 Task: Font style For heading Use Batang with dark grey 1 1 colour, bold & Underline. font size for heading '18 Pt. 'Change the font style of data to Batangand font size to  16 Pt. Change the alignment of both headline & data to  Align left. In the sheet  Blaze Sales templetes 
Action: Mouse moved to (59, 108)
Screenshot: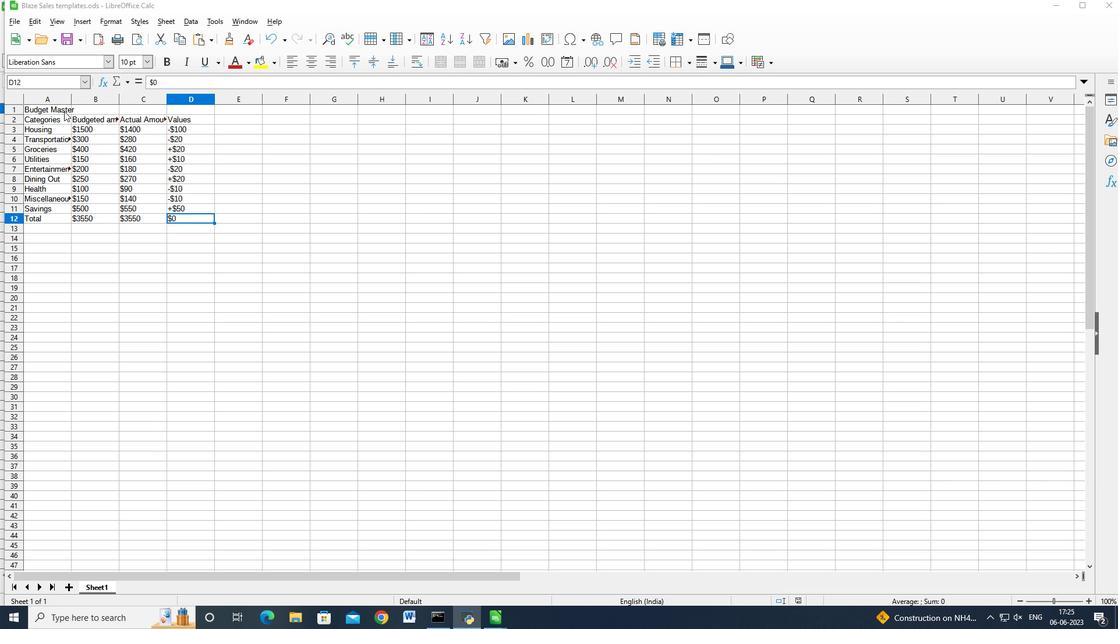 
Action: Mouse pressed left at (59, 108)
Screenshot: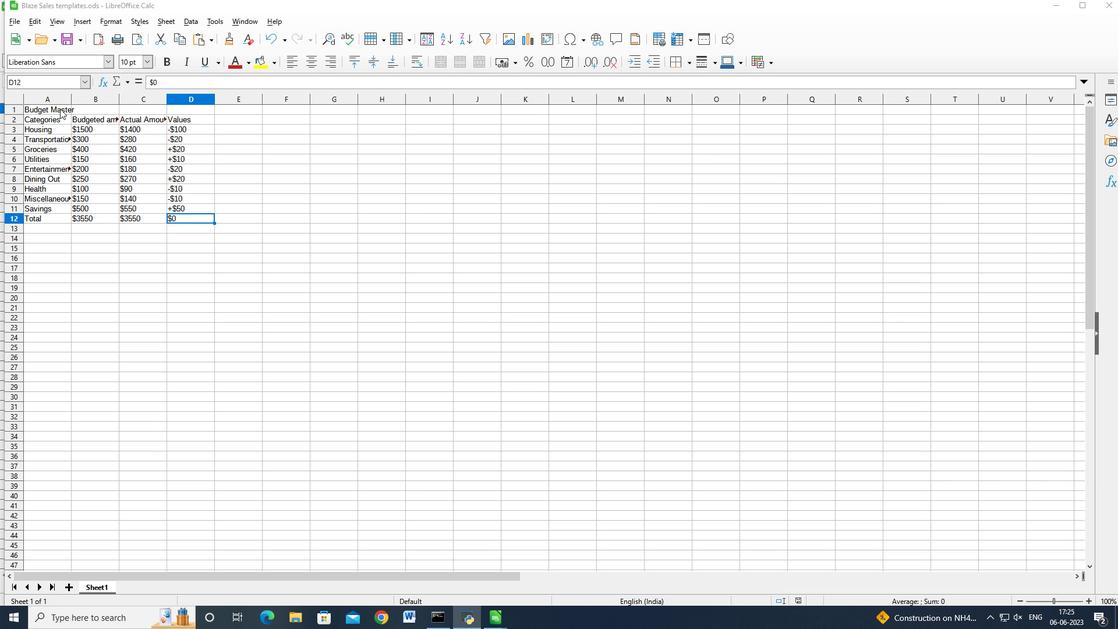 
Action: Mouse moved to (75, 110)
Screenshot: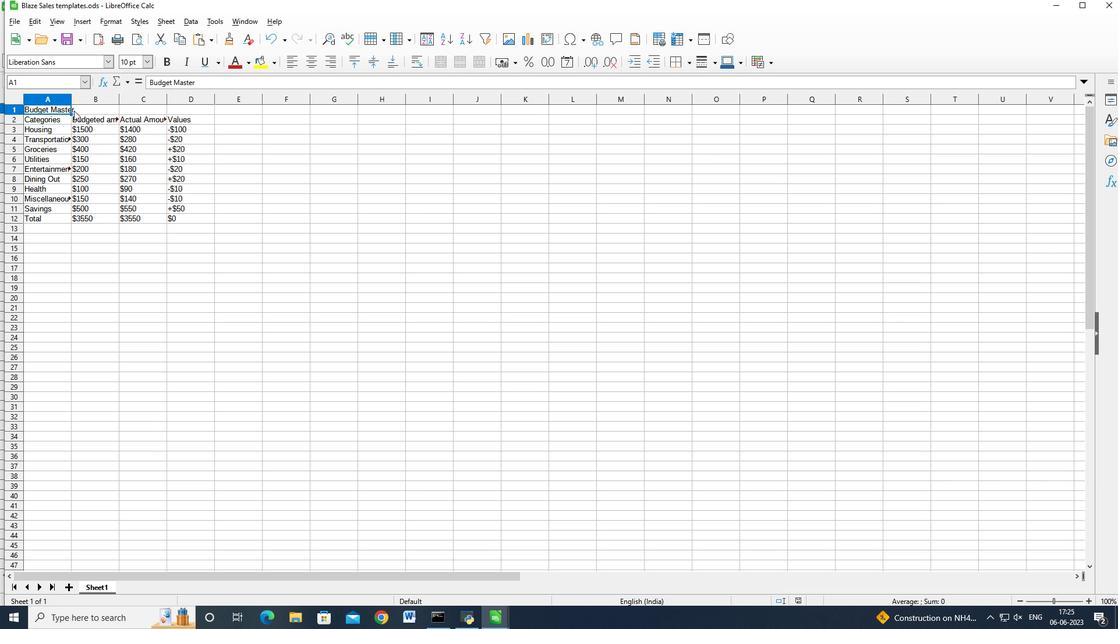 
Action: Key pressed <Key.shift>
Screenshot: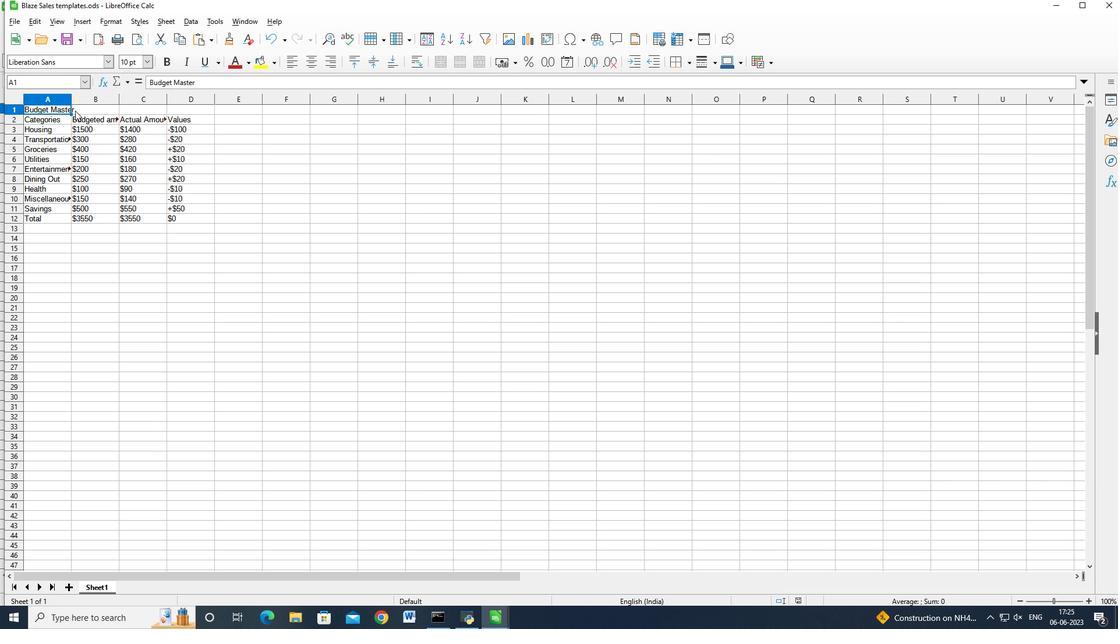 
Action: Mouse moved to (75, 110)
Screenshot: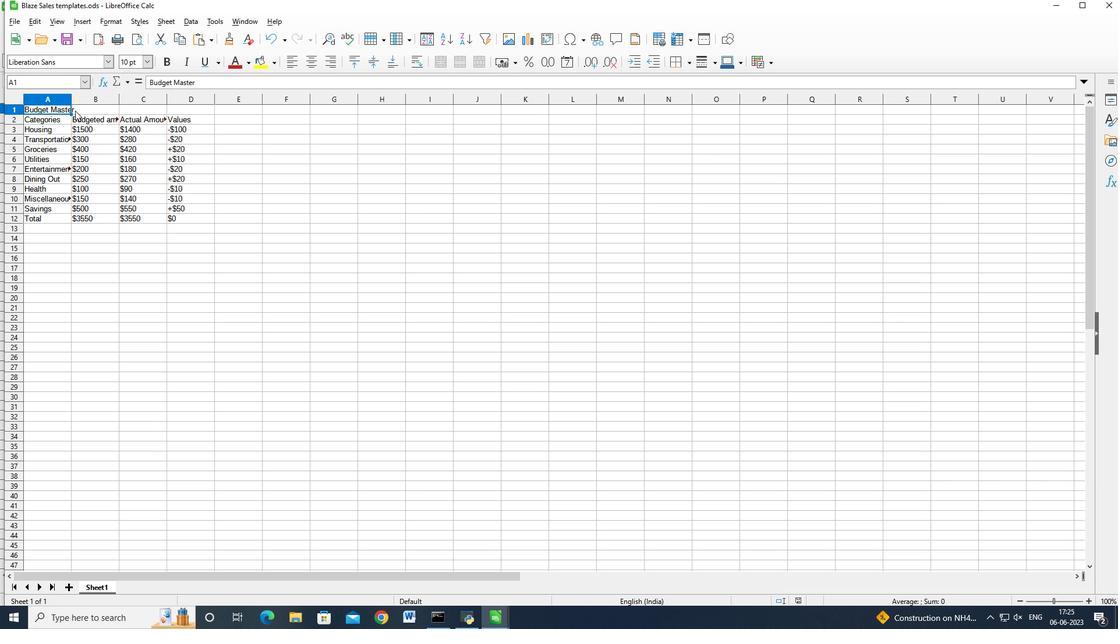 
Action: Mouse pressed left at (75, 110)
Screenshot: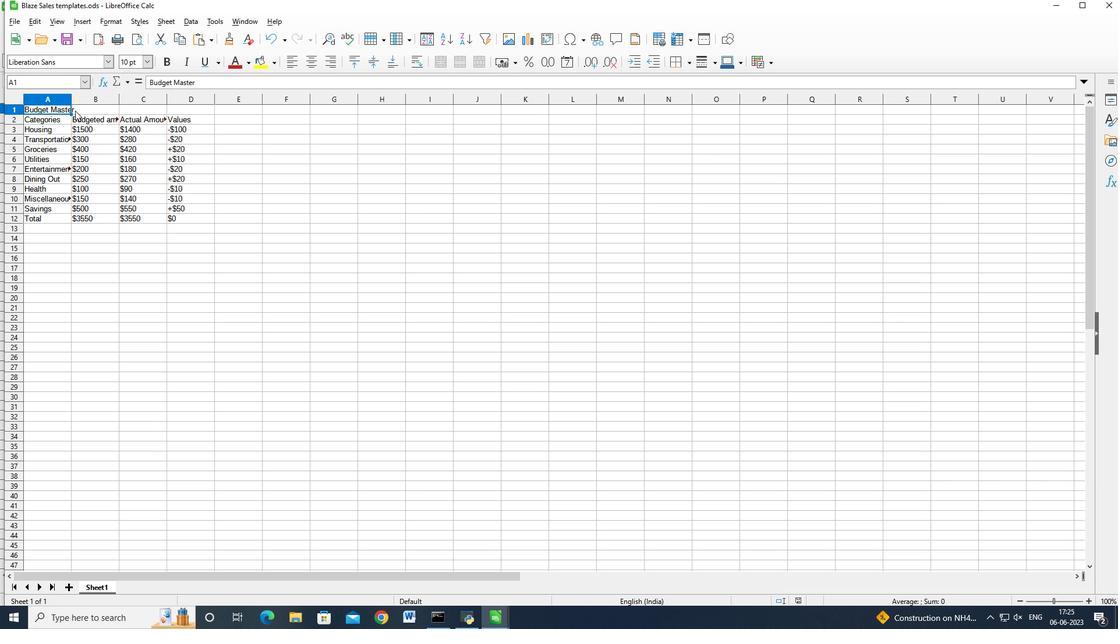 
Action: Mouse moved to (61, 63)
Screenshot: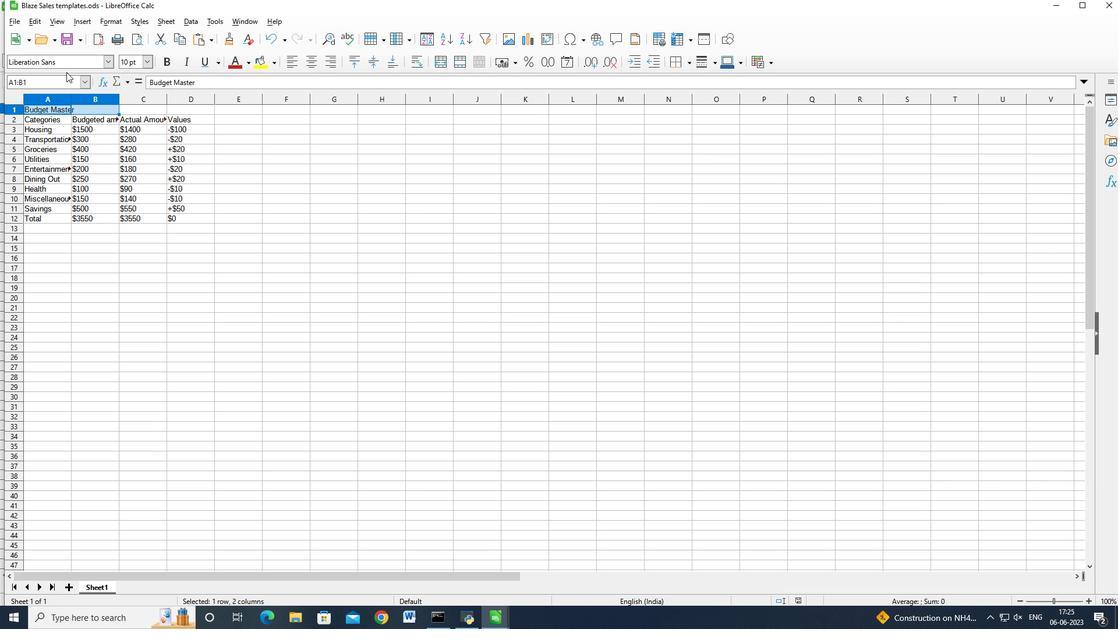 
Action: Mouse pressed left at (61, 63)
Screenshot: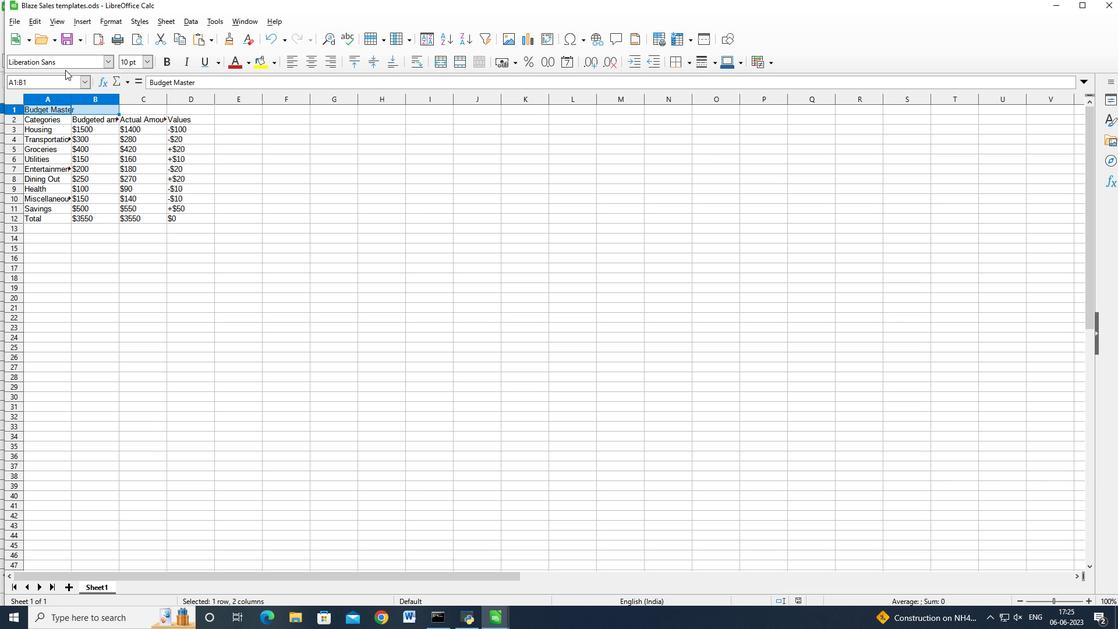 
Action: Key pressed <Key.backspace><Key.backspace><Key.backspace><Key.backspace><Key.backspace><Key.backspace><Key.backspace><Key.backspace><Key.backspace><Key.backspace><Key.backspace><Key.backspace><Key.backspace><Key.backspace><Key.backspace><Key.backspace><Key.backspace><Key.backspace><Key.shift>Batang<Key.enter>
Screenshot: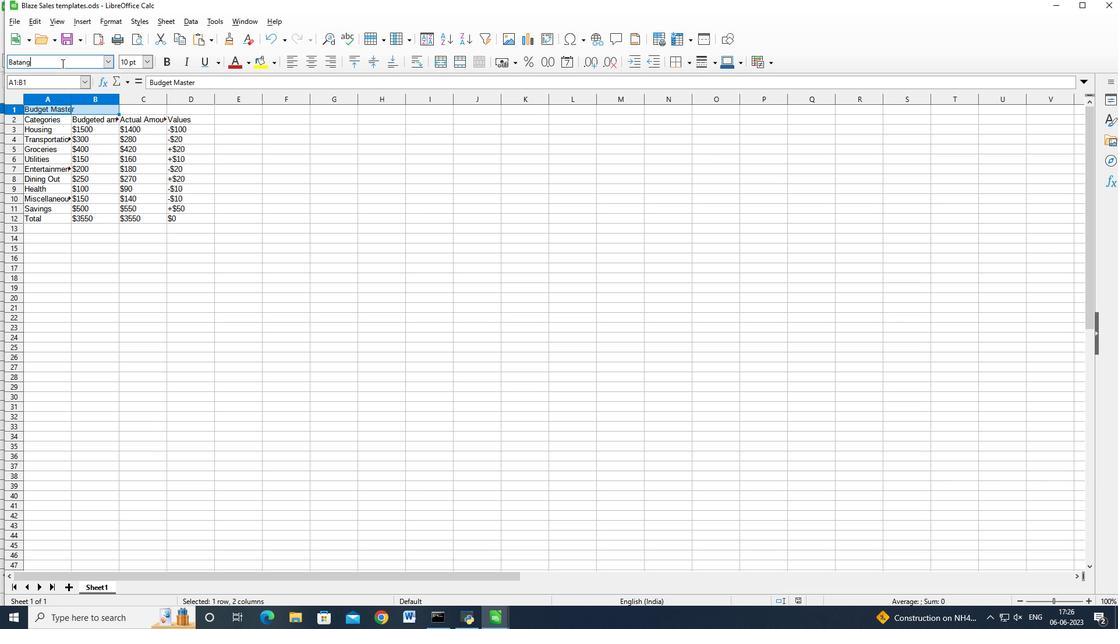 
Action: Mouse moved to (248, 62)
Screenshot: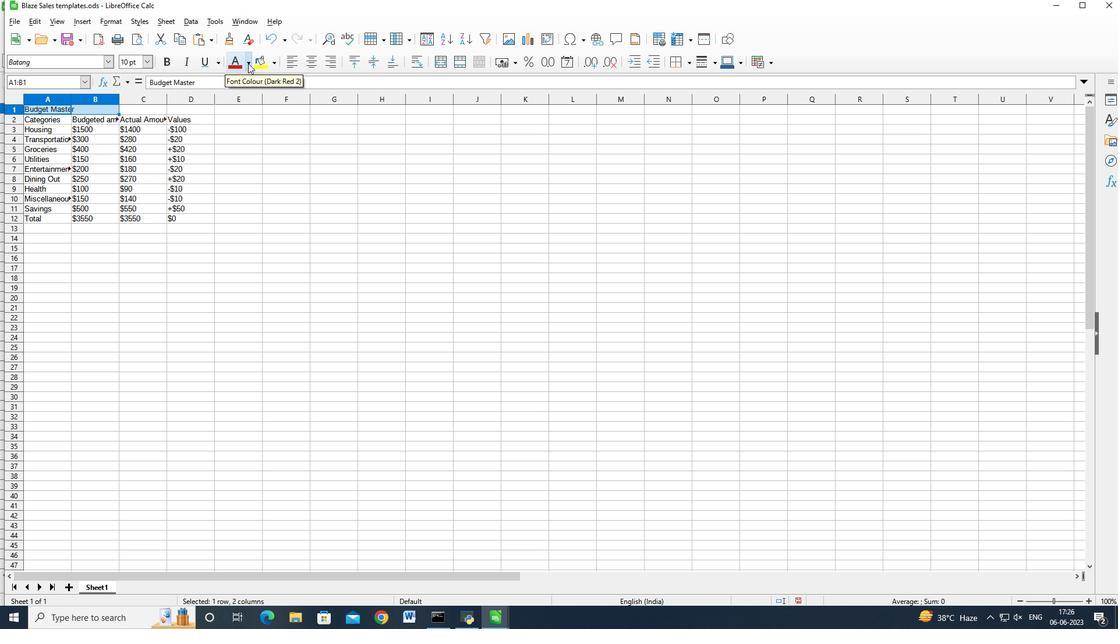 
Action: Mouse pressed left at (248, 62)
Screenshot: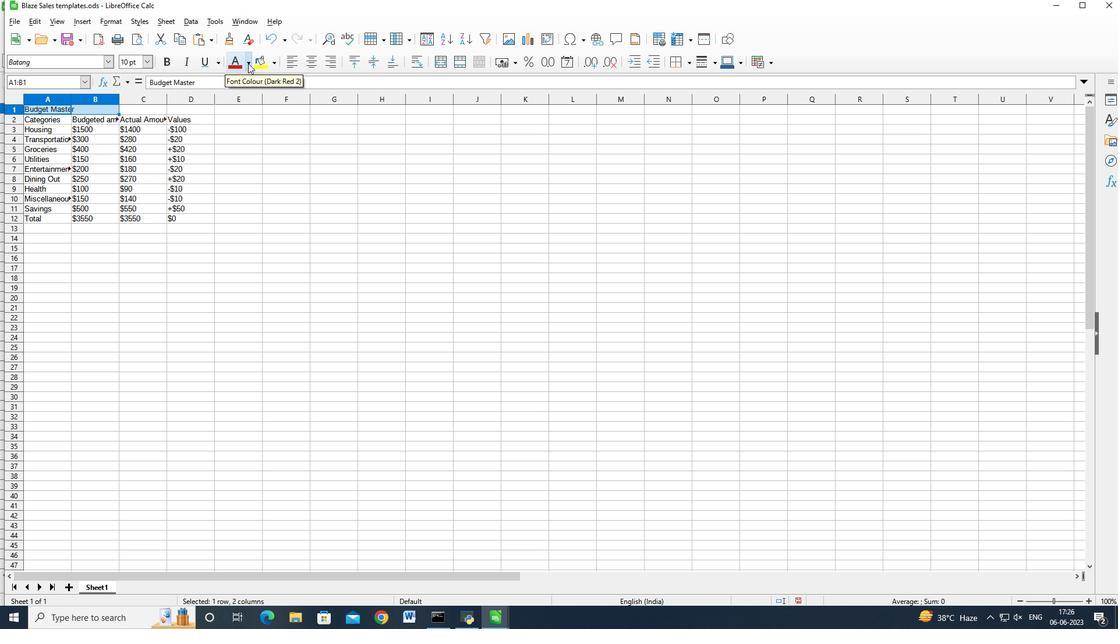 
Action: Mouse moved to (270, 133)
Screenshot: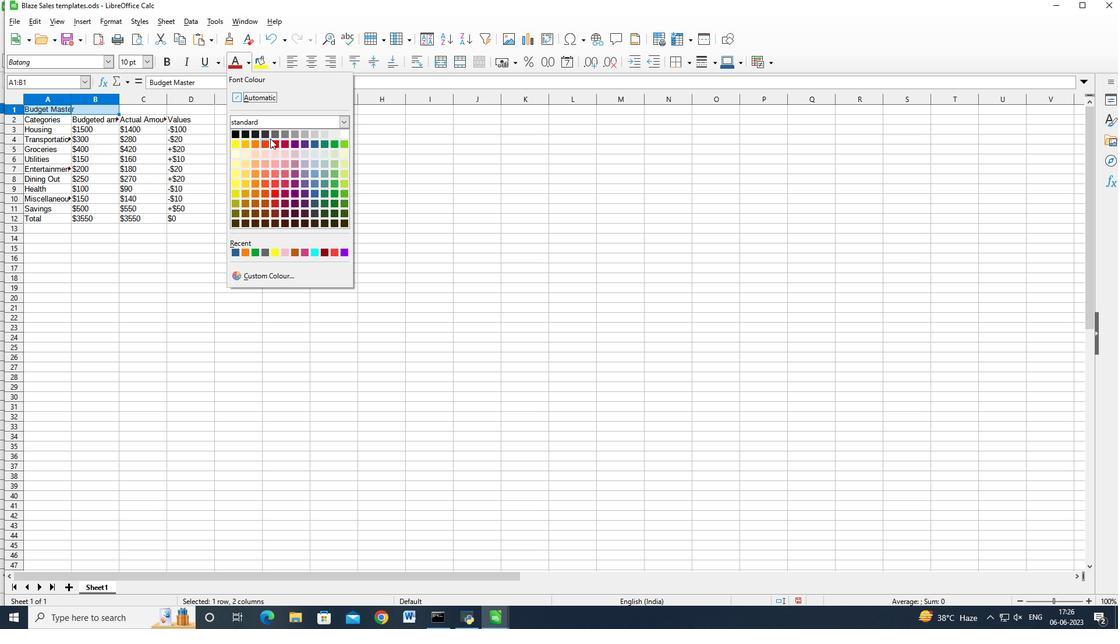 
Action: Mouse pressed left at (270, 133)
Screenshot: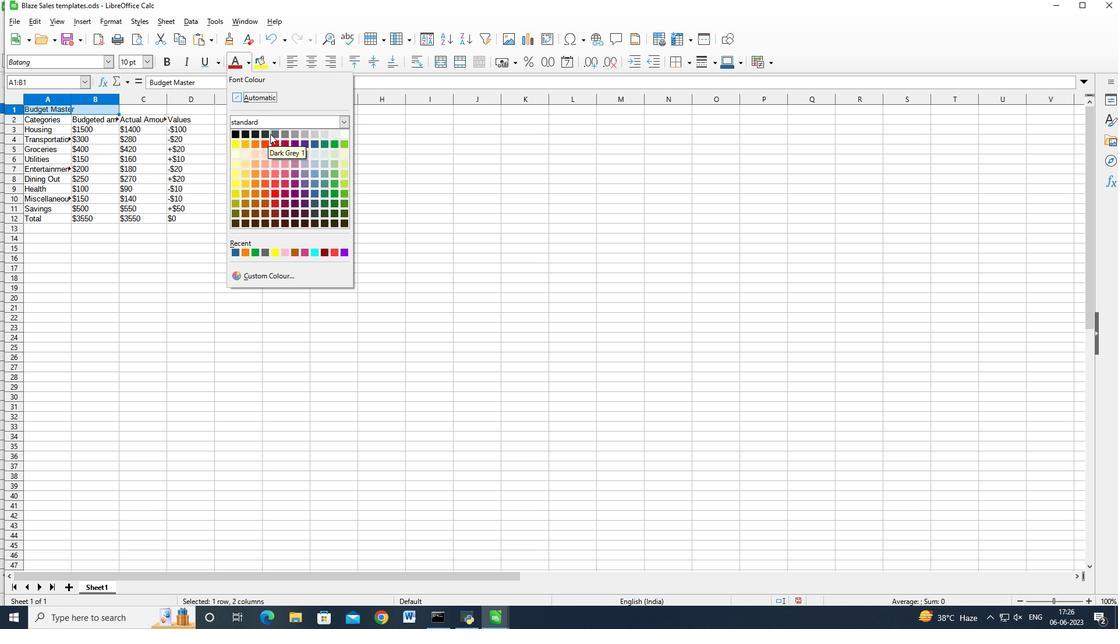 
Action: Mouse moved to (150, 61)
Screenshot: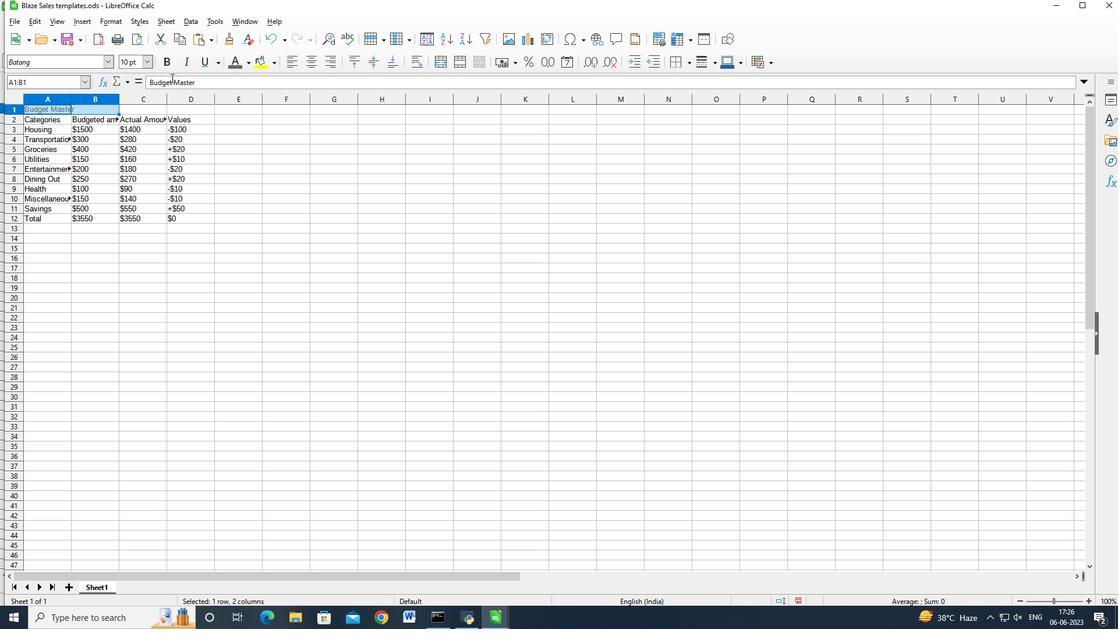 
Action: Mouse pressed left at (150, 61)
Screenshot: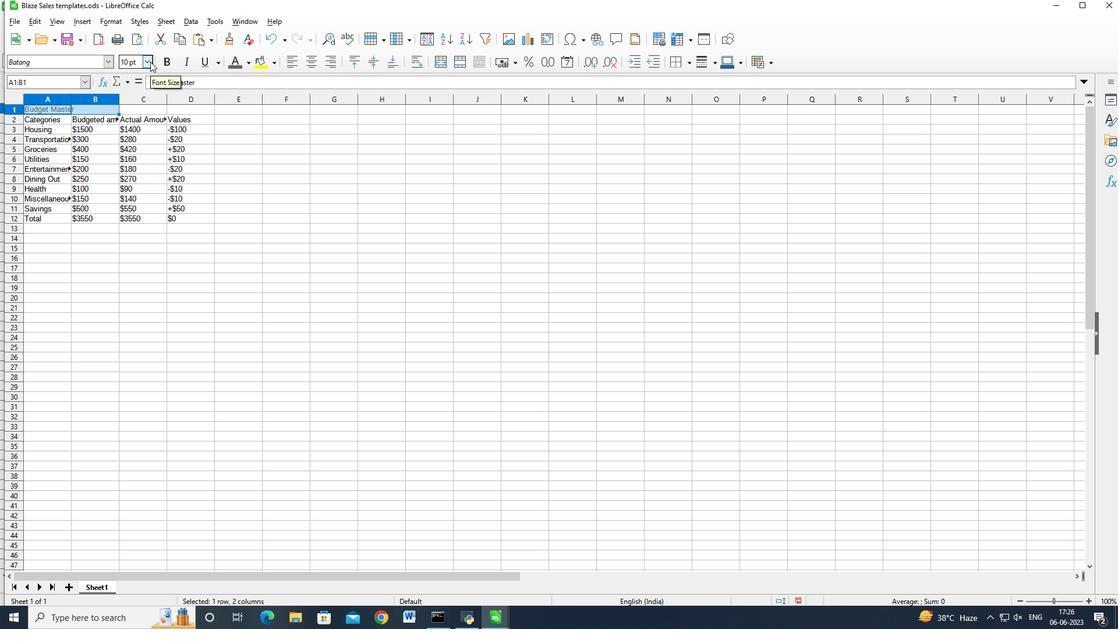 
Action: Mouse pressed left at (150, 61)
Screenshot: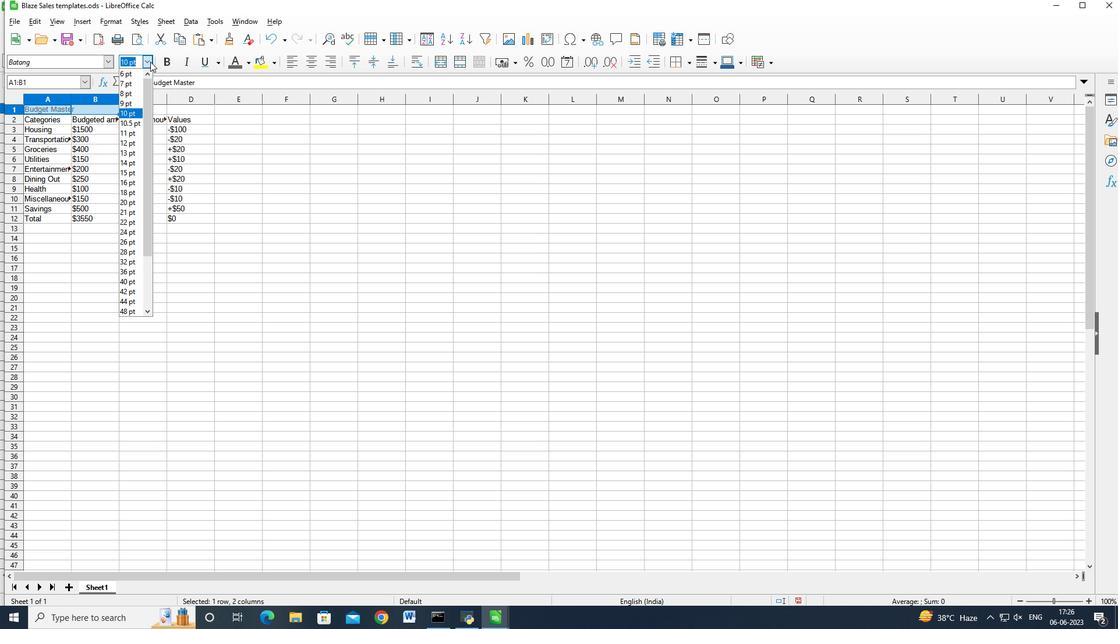 
Action: Mouse moved to (167, 58)
Screenshot: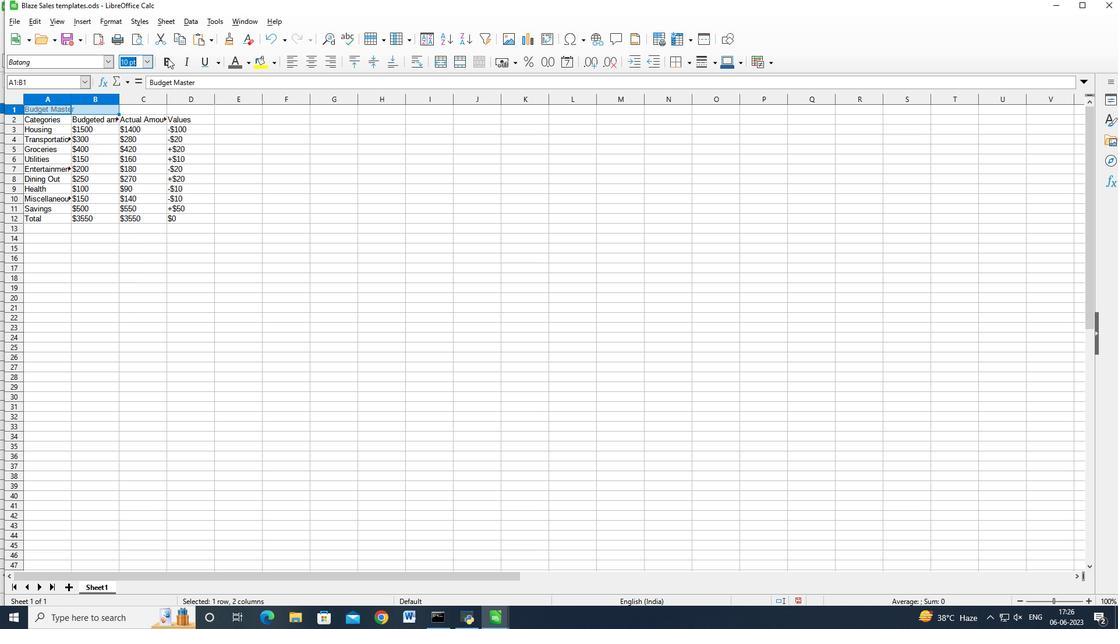 
Action: Mouse pressed left at (167, 58)
Screenshot: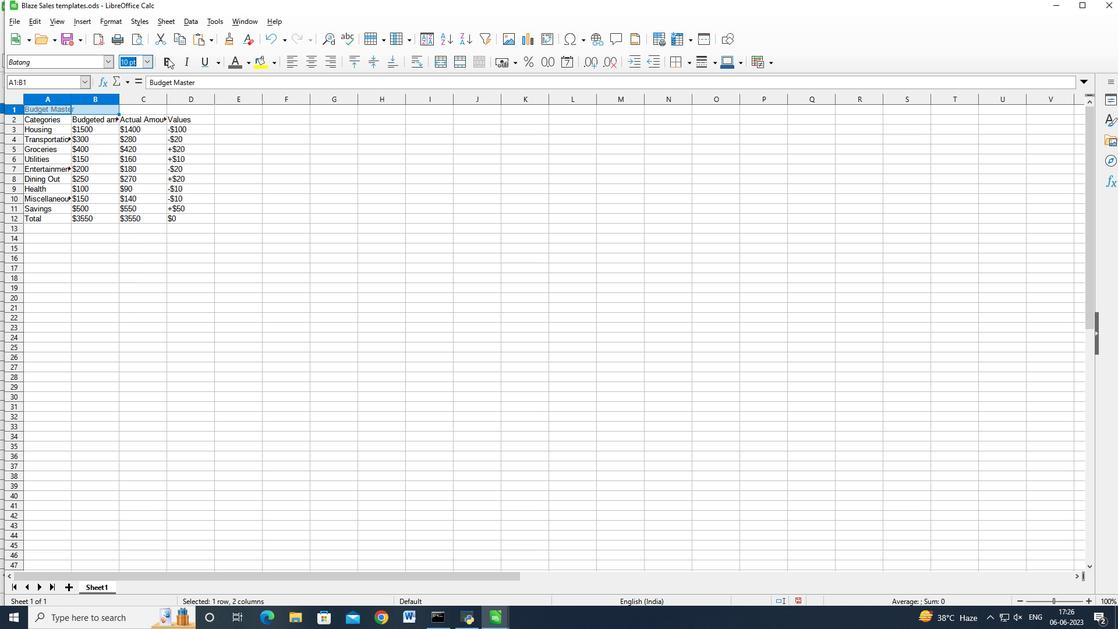 
Action: Mouse moved to (200, 57)
Screenshot: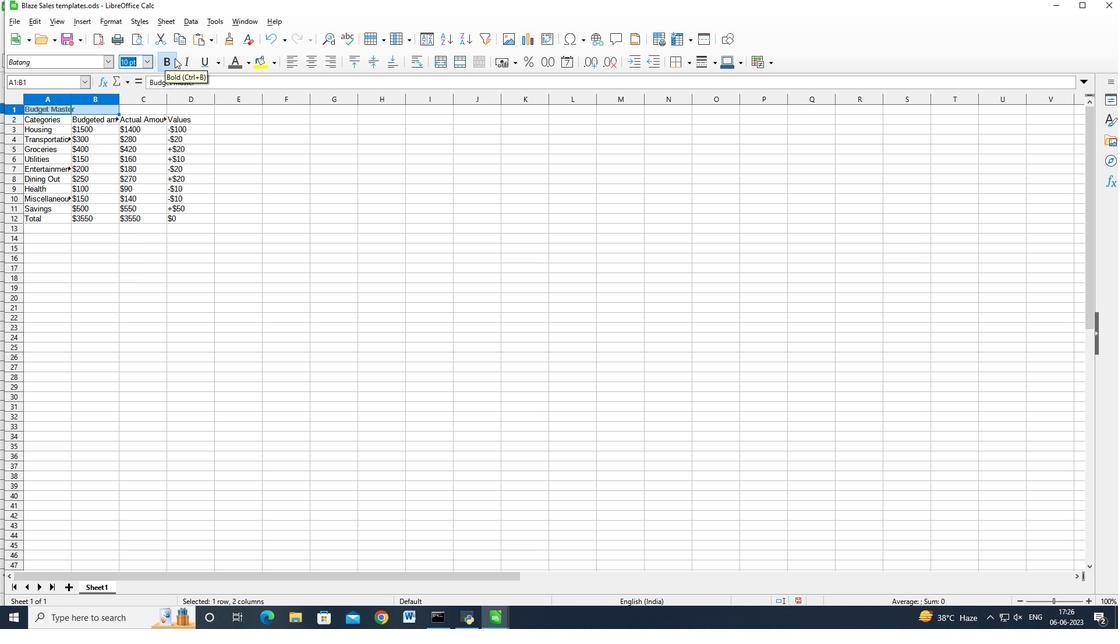 
Action: Mouse pressed left at (200, 57)
Screenshot: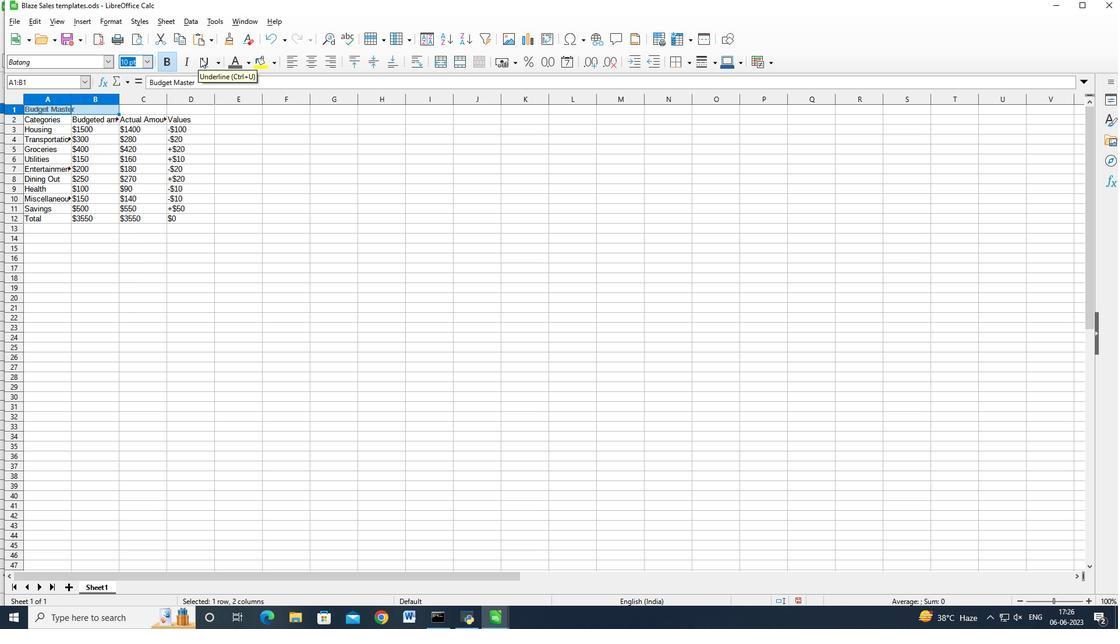 
Action: Mouse moved to (144, 59)
Screenshot: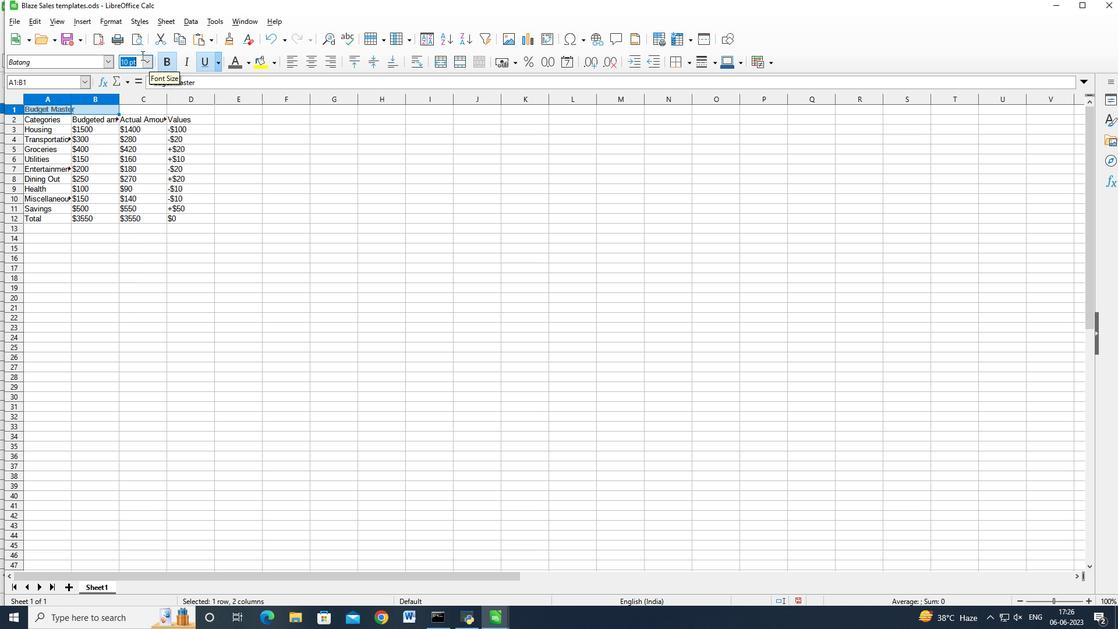 
Action: Mouse pressed left at (144, 59)
Screenshot: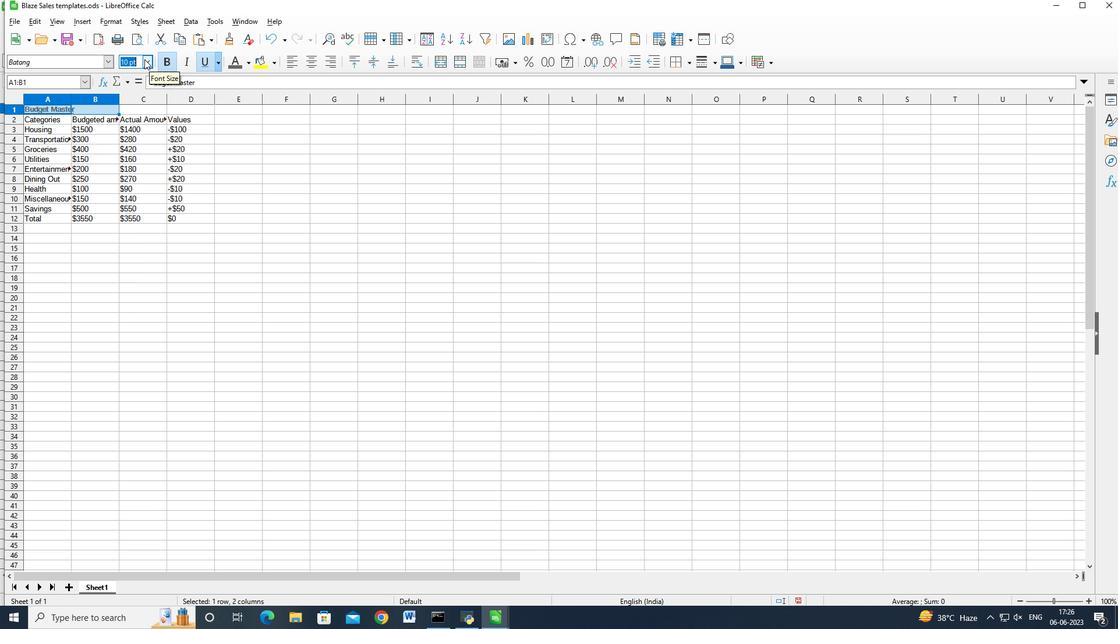 
Action: Mouse moved to (131, 182)
Screenshot: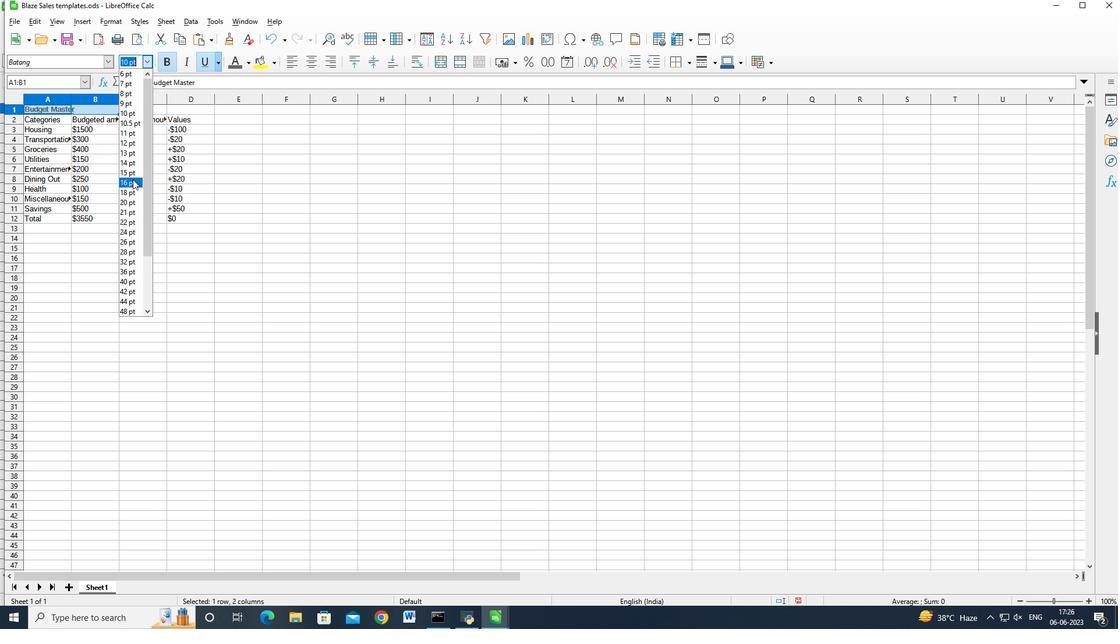 
Action: Mouse pressed left at (131, 182)
Screenshot: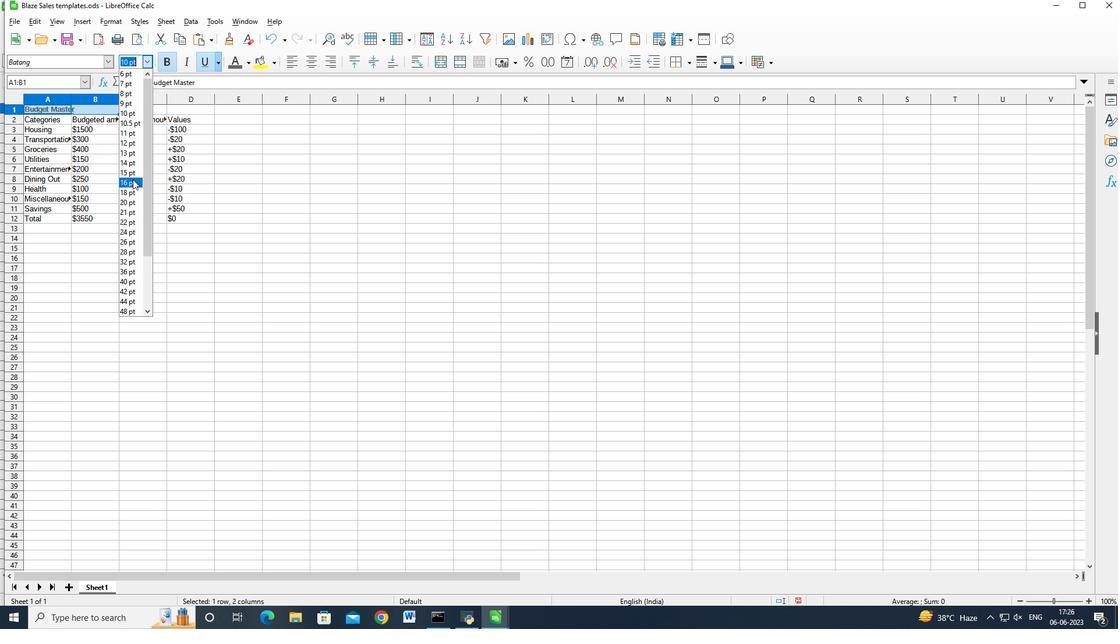 
Action: Mouse moved to (42, 125)
Screenshot: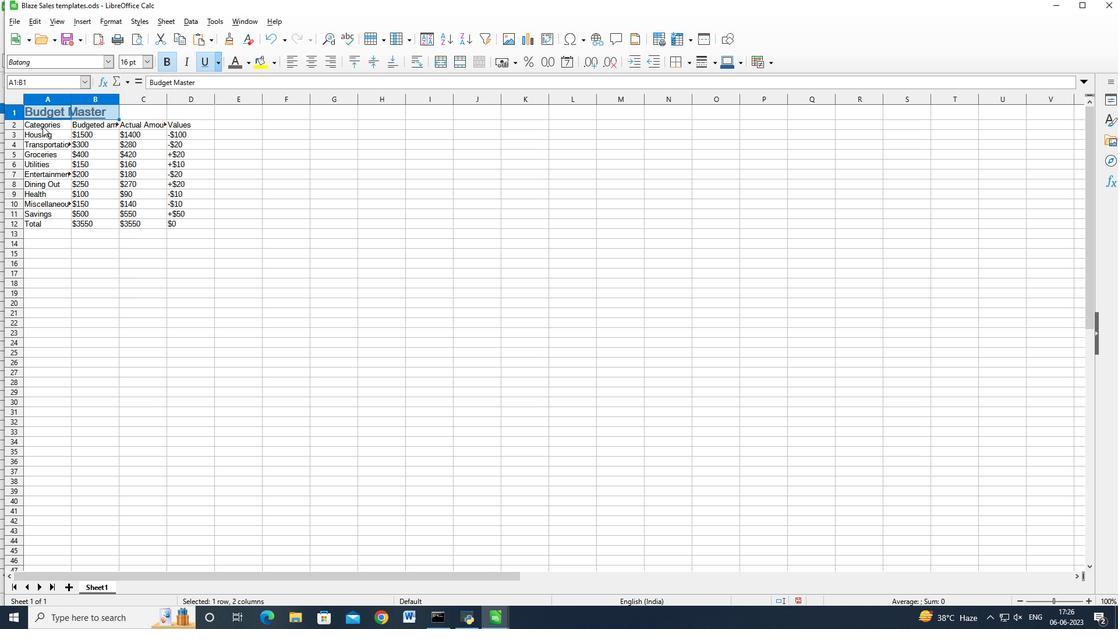 
Action: Mouse pressed left at (42, 125)
Screenshot: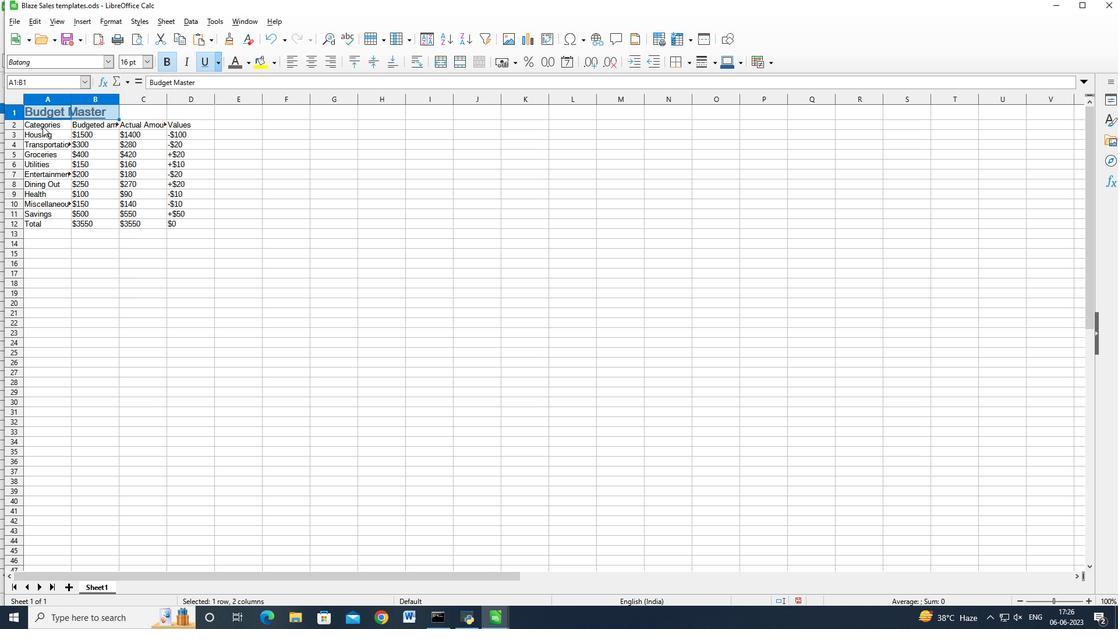 
Action: Key pressed <Key.shift><Key.right><Key.right><Key.right><Key.down><Key.down><Key.down><Key.down><Key.down><Key.down><Key.down><Key.down><Key.down><Key.down>
Screenshot: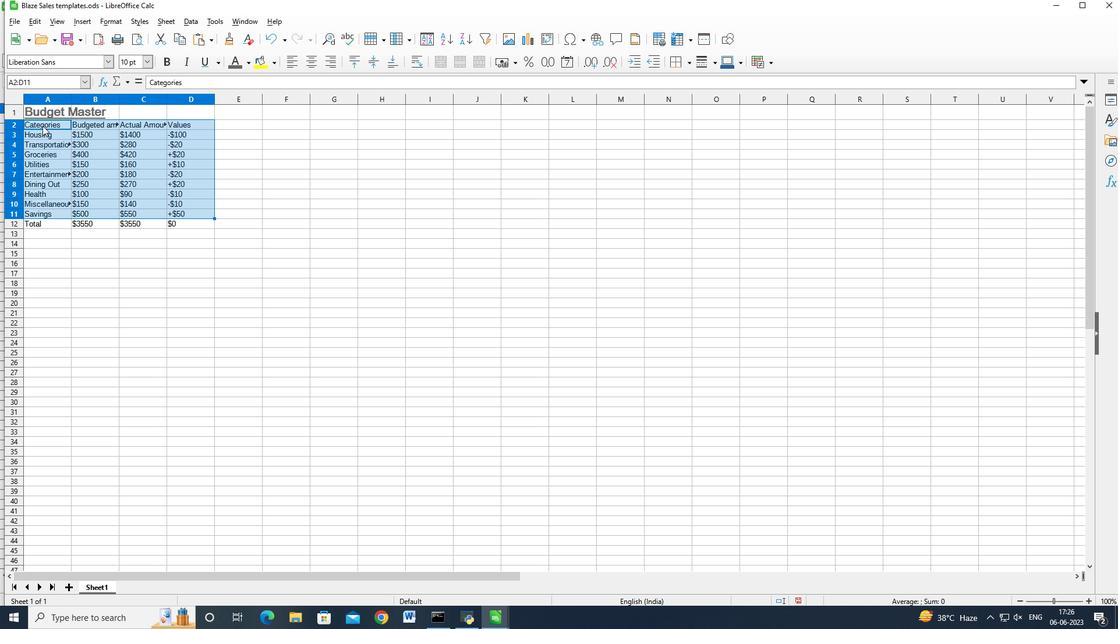 
Action: Mouse moved to (300, 60)
Screenshot: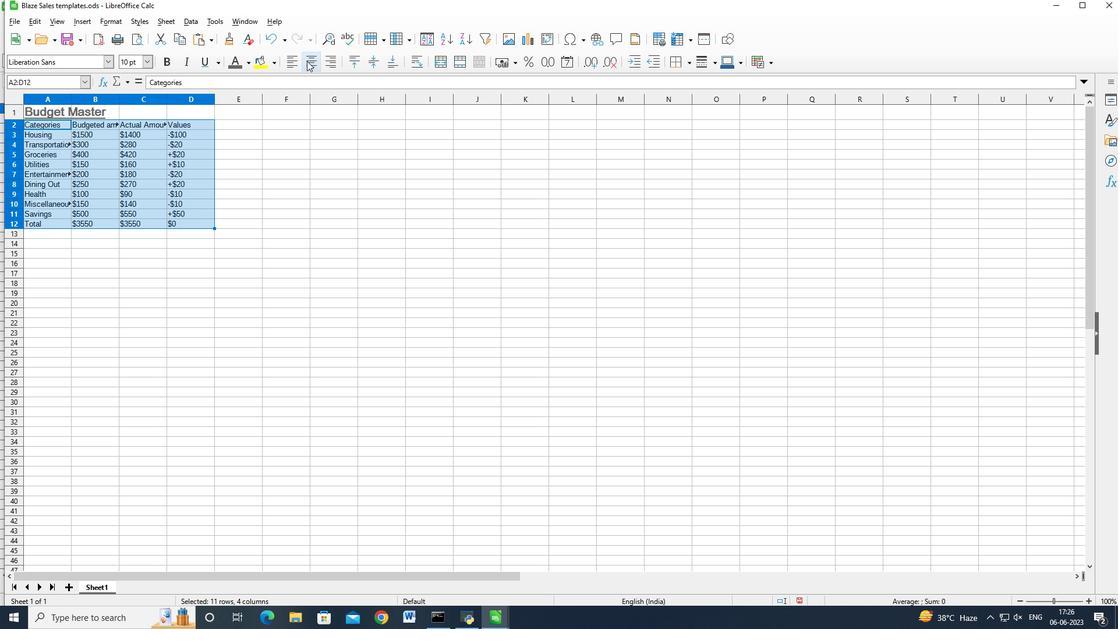 
Action: Mouse pressed left at (300, 60)
Screenshot: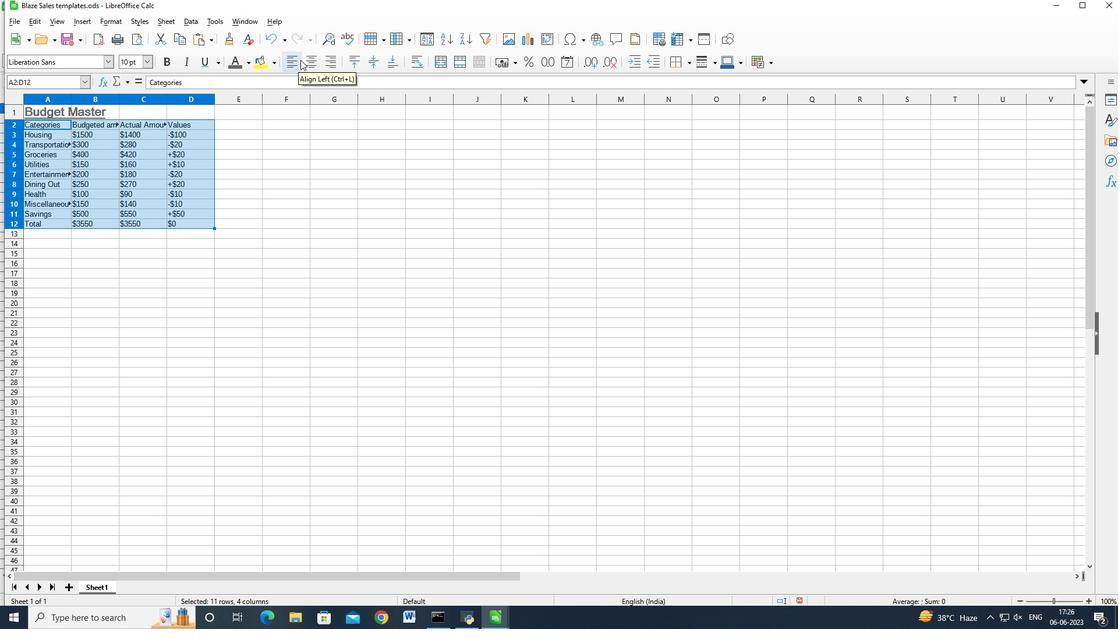 
Action: Mouse moved to (59, 67)
Screenshot: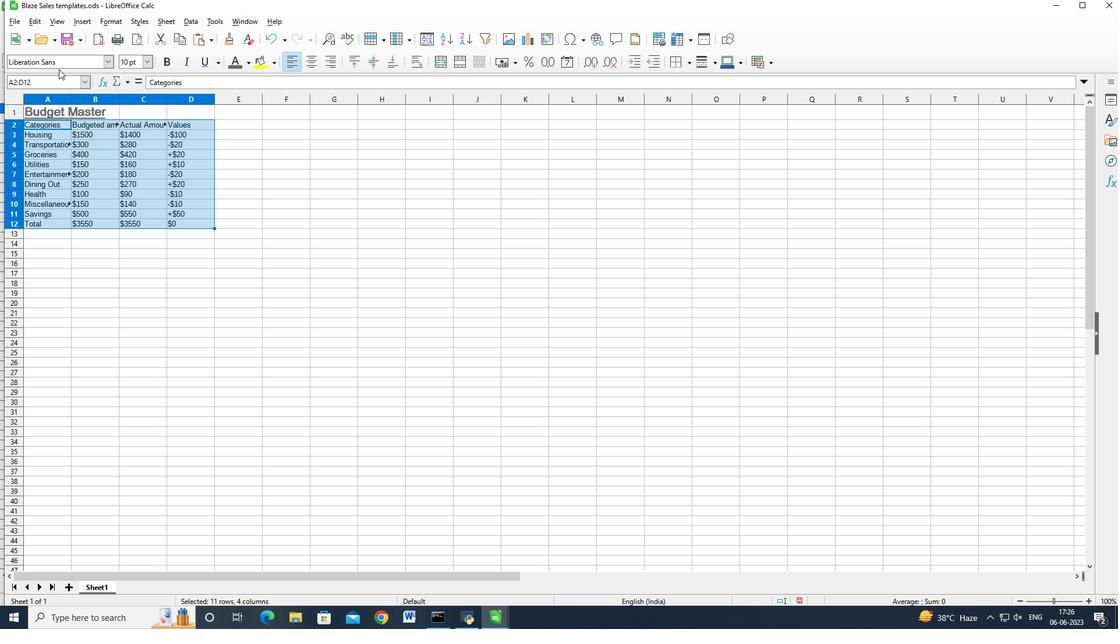
Action: Mouse pressed left at (59, 67)
Screenshot: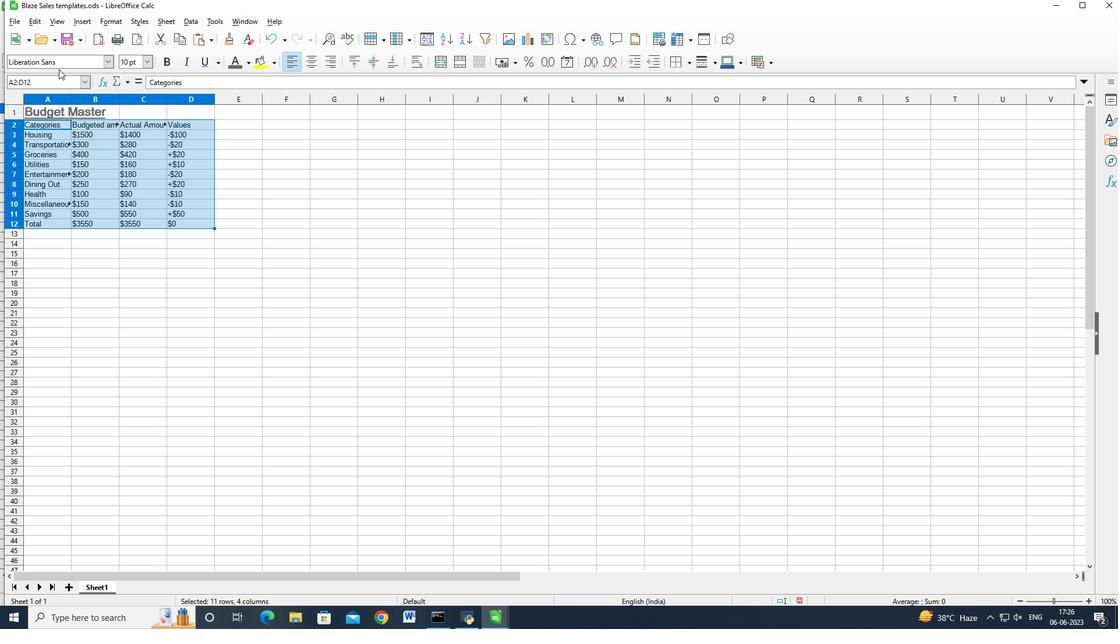 
Action: Key pressed <Key.backspace><Key.backspace><Key.backspace><Key.backspace><Key.backspace><Key.backspace><Key.backspace><Key.backspace><Key.backspace><Key.backspace><Key.backspace><Key.backspace><Key.backspace><Key.backspace><Key.backspace><Key.backspace><Key.backspace><Key.backspace><Key.backspace><Key.backspace><Key.backspace>batang<Key.enter>
Screenshot: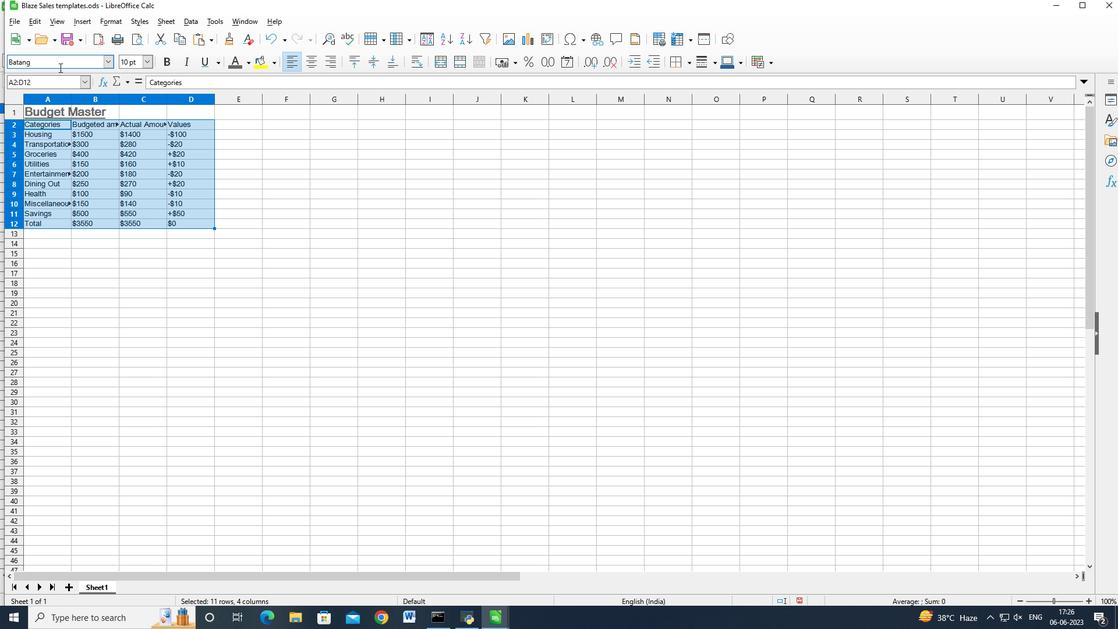 
Action: Mouse moved to (145, 64)
Screenshot: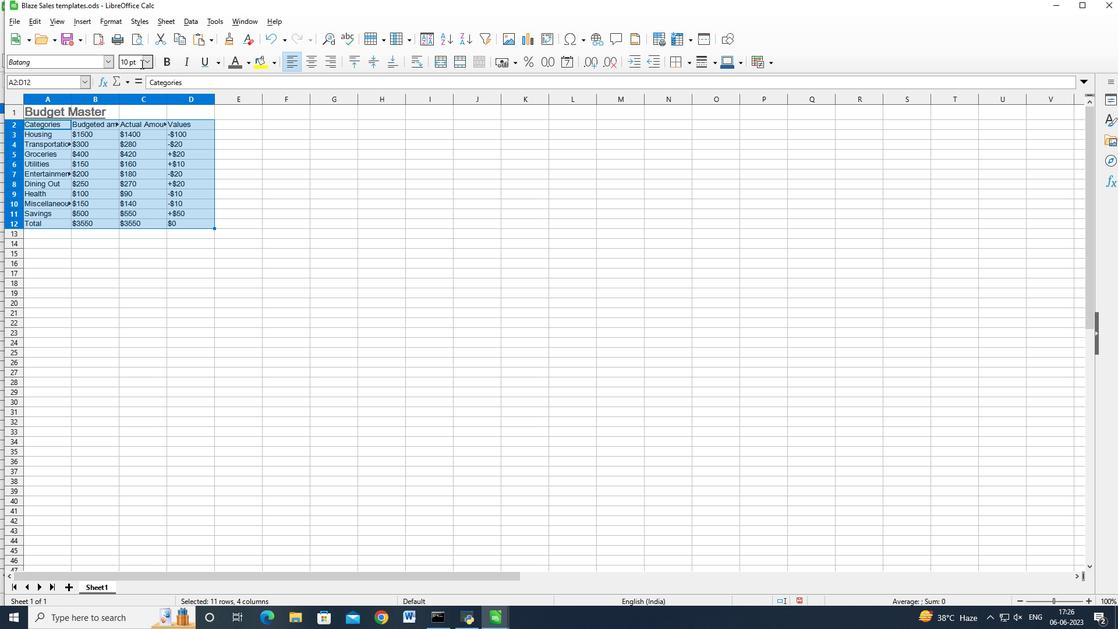 
Action: Mouse pressed left at (145, 64)
Screenshot: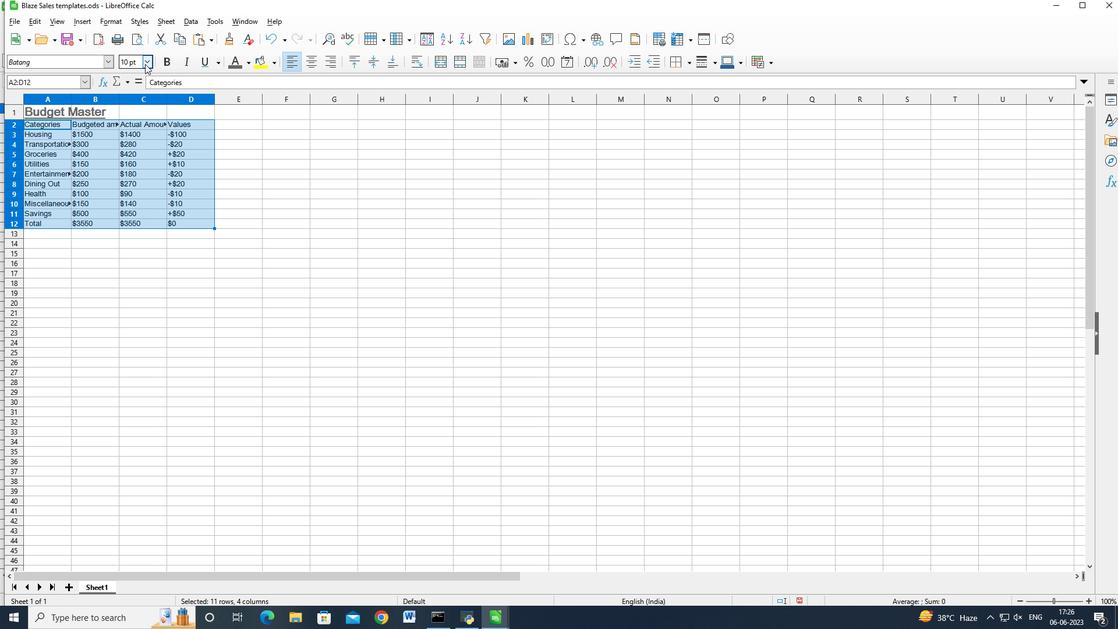 
Action: Mouse moved to (129, 181)
Screenshot: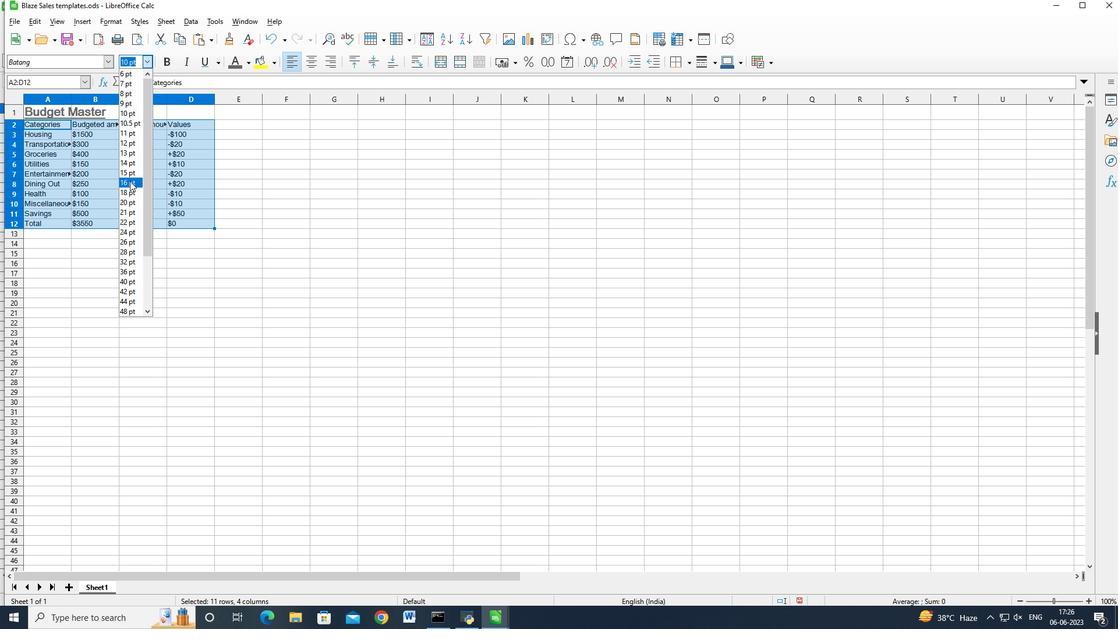 
Action: Mouse pressed left at (129, 181)
Screenshot: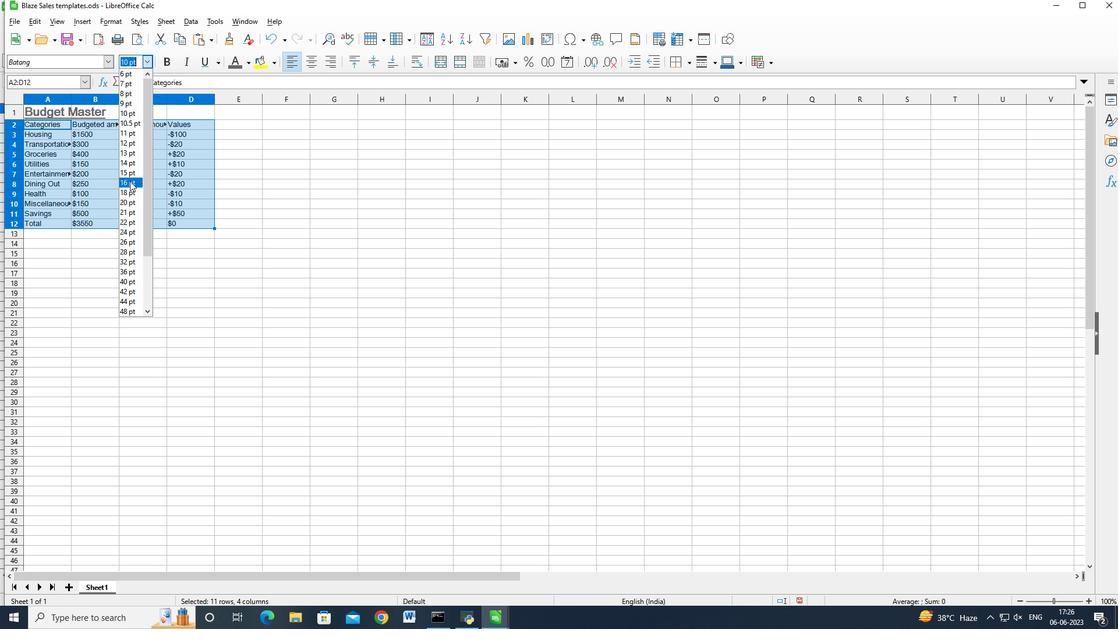 
Action: Mouse moved to (605, 284)
Screenshot: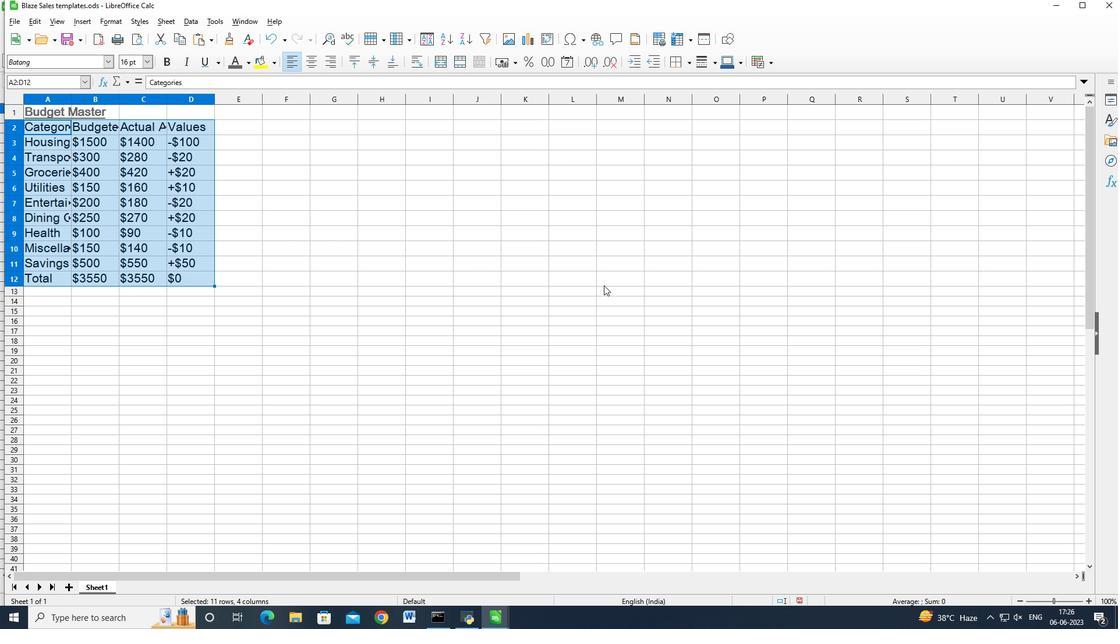 
